 Task: In invitations turn off in-app notifications.
Action: Mouse moved to (595, 52)
Screenshot: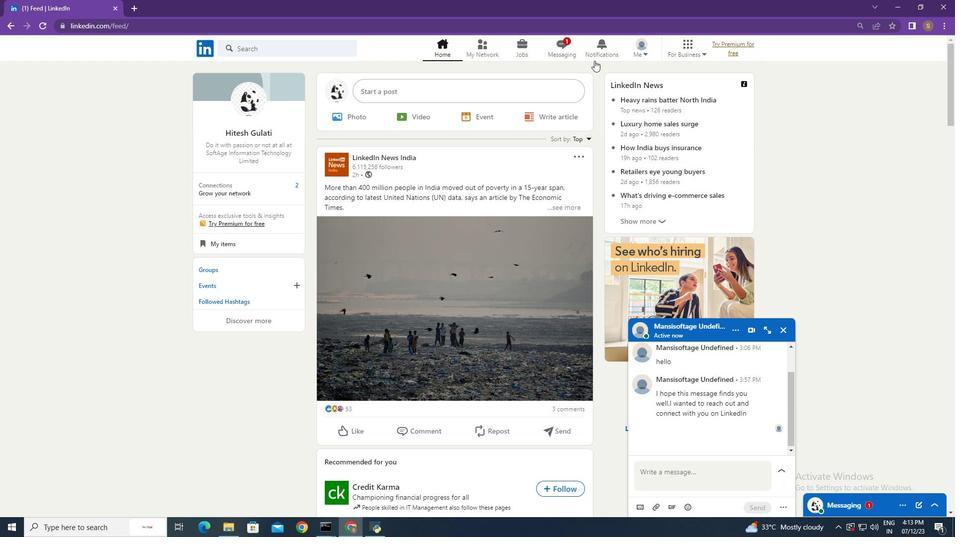 
Action: Mouse pressed left at (595, 52)
Screenshot: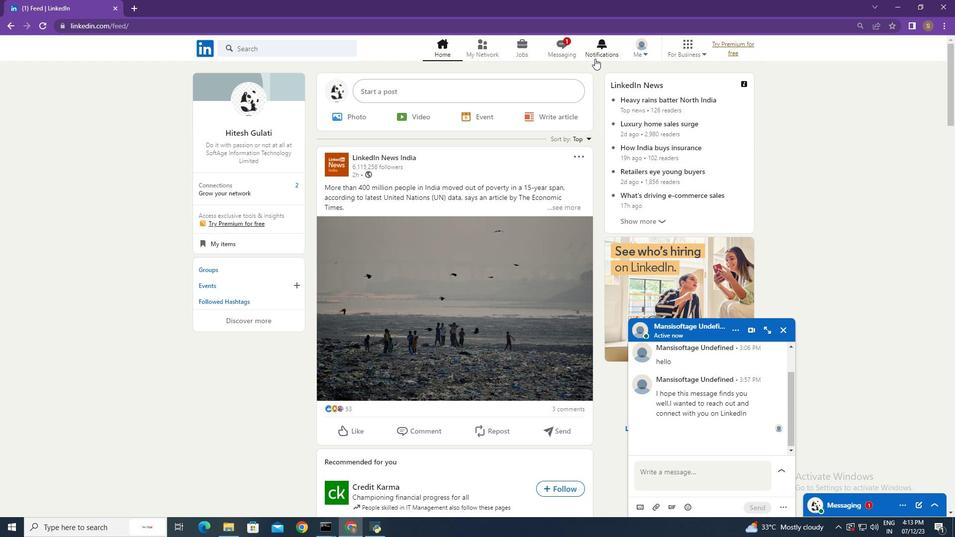 
Action: Mouse moved to (228, 116)
Screenshot: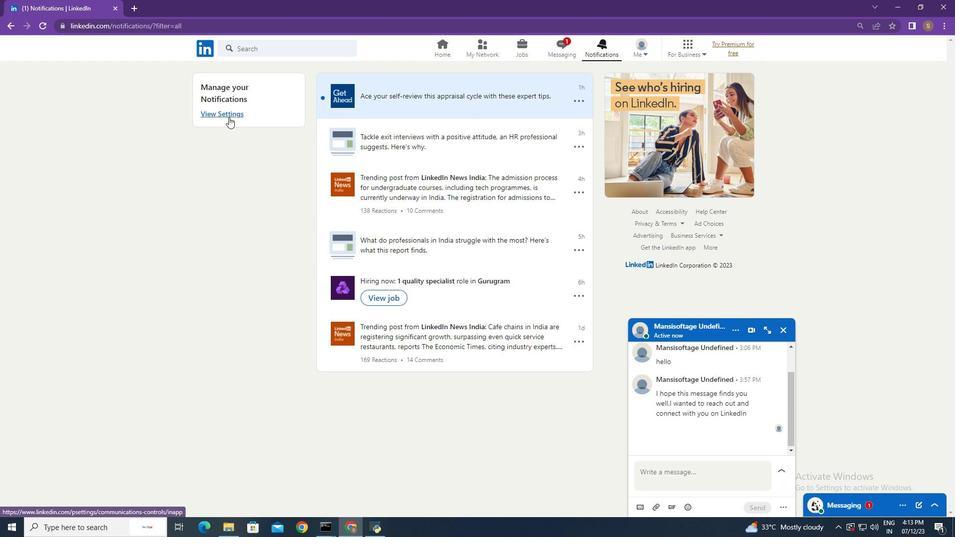 
Action: Mouse pressed left at (228, 116)
Screenshot: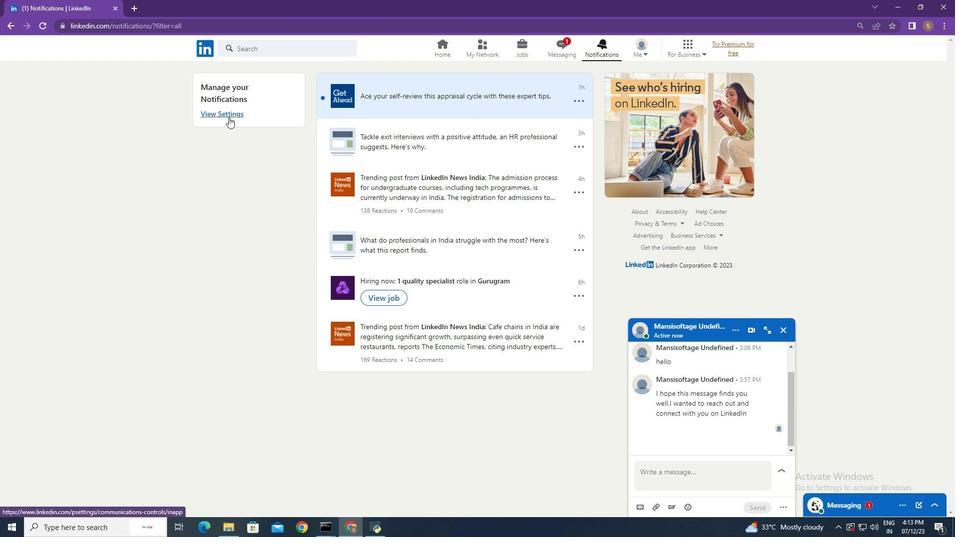 
Action: Mouse moved to (490, 333)
Screenshot: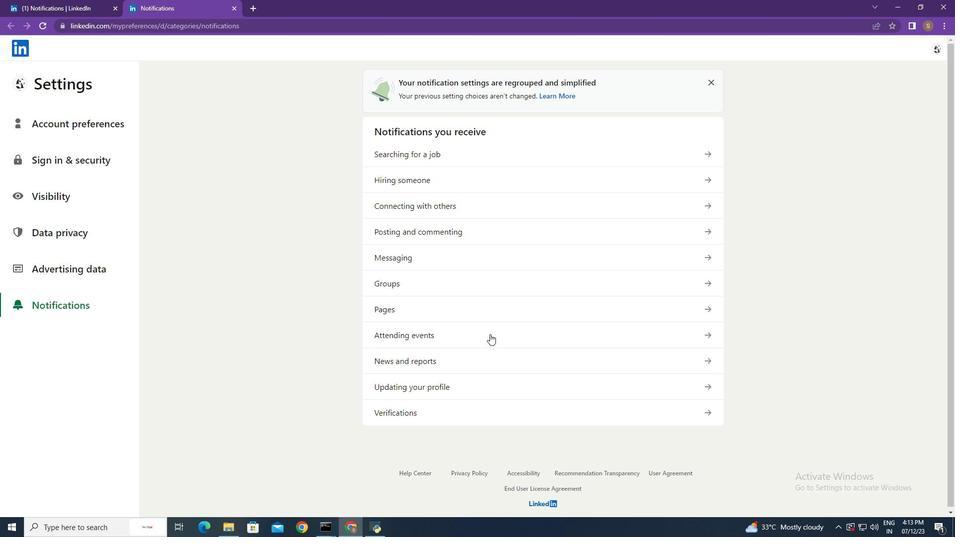 
Action: Mouse pressed left at (490, 333)
Screenshot: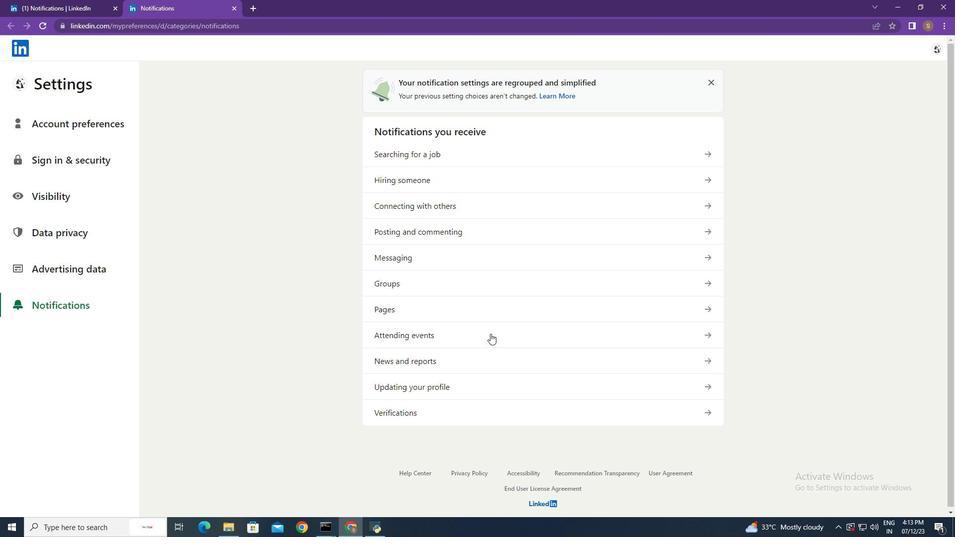 
Action: Mouse moved to (618, 149)
Screenshot: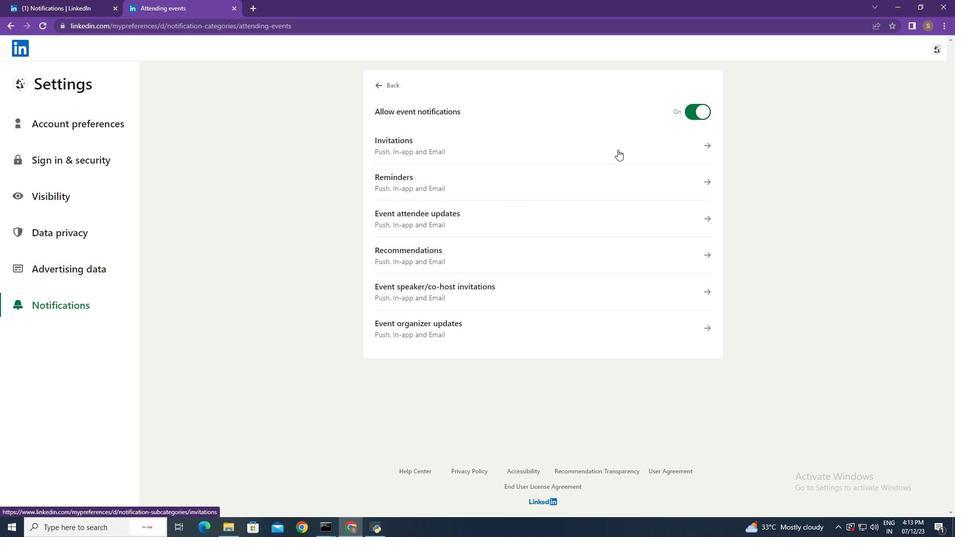 
Action: Mouse pressed left at (618, 149)
Screenshot: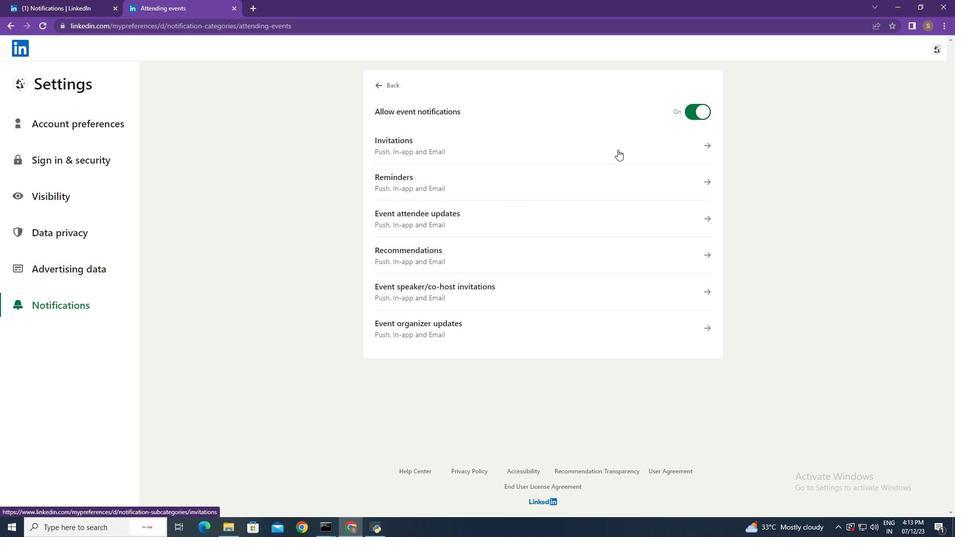 
Action: Mouse moved to (698, 164)
Screenshot: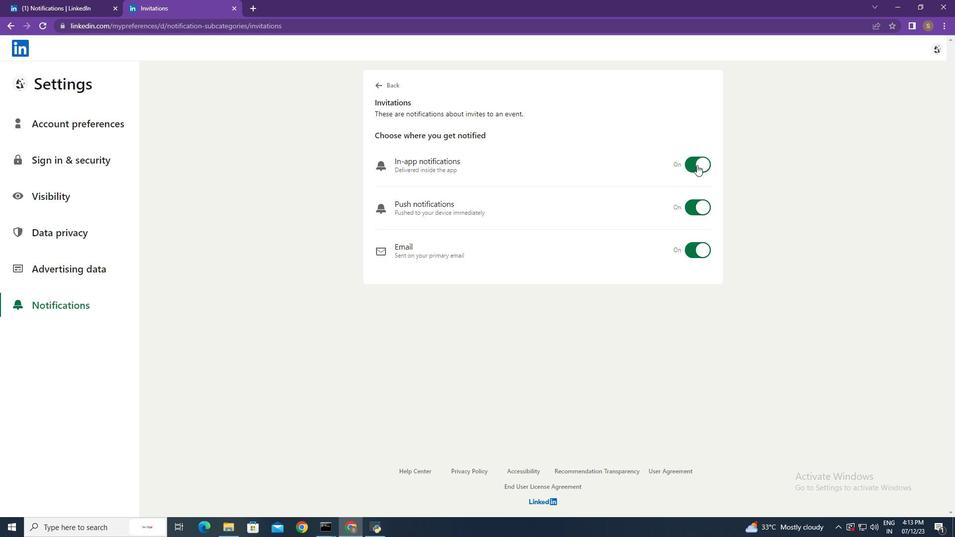 
Action: Mouse pressed left at (698, 164)
Screenshot: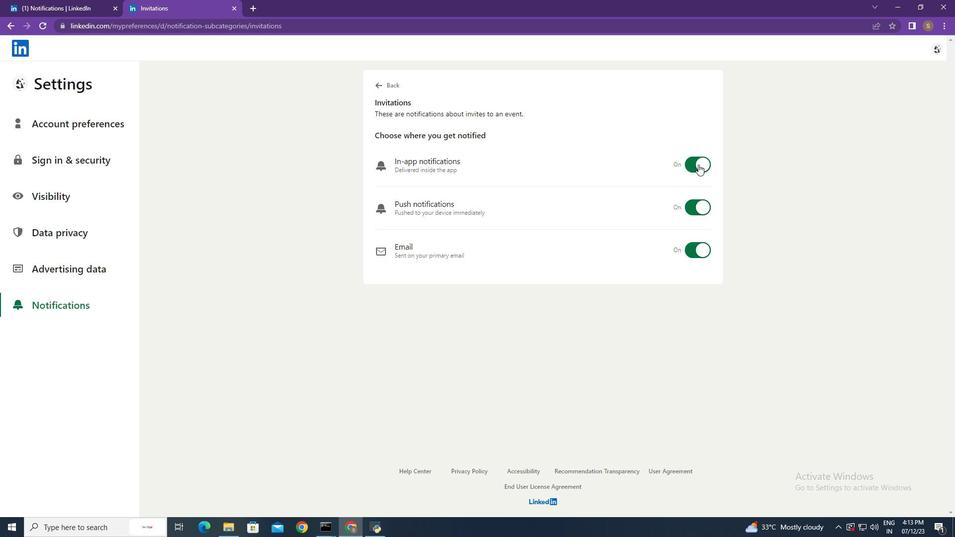 
Action: Mouse moved to (832, 171)
Screenshot: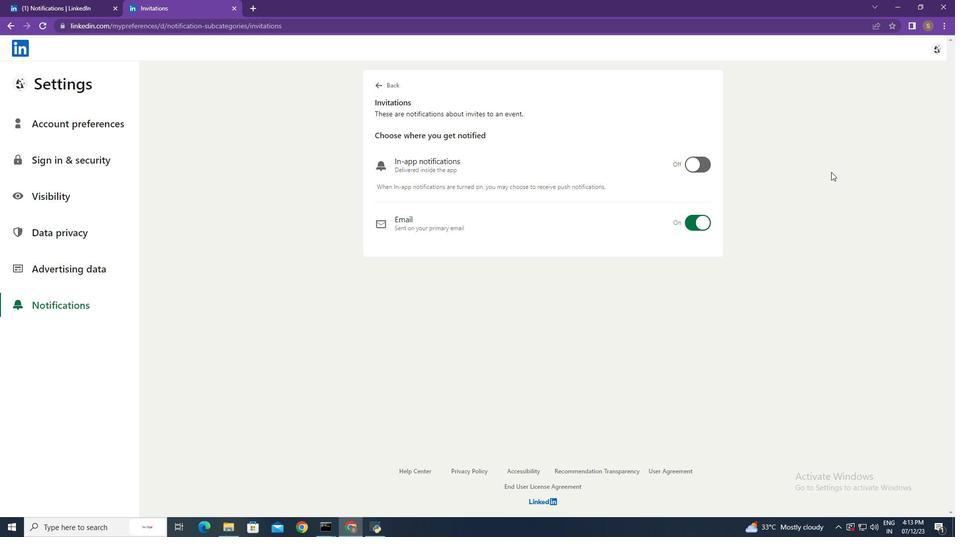 
